 Task: In the  document Daniel.epubMake this file  'available offline' Add shortcut to Drive 'Computers'Email the file to   softage.5@softage.net, with message attached Attention Needed: Please prioritize going through the email I've sent. and file type: 'RTF'
Action: Mouse moved to (55, 73)
Screenshot: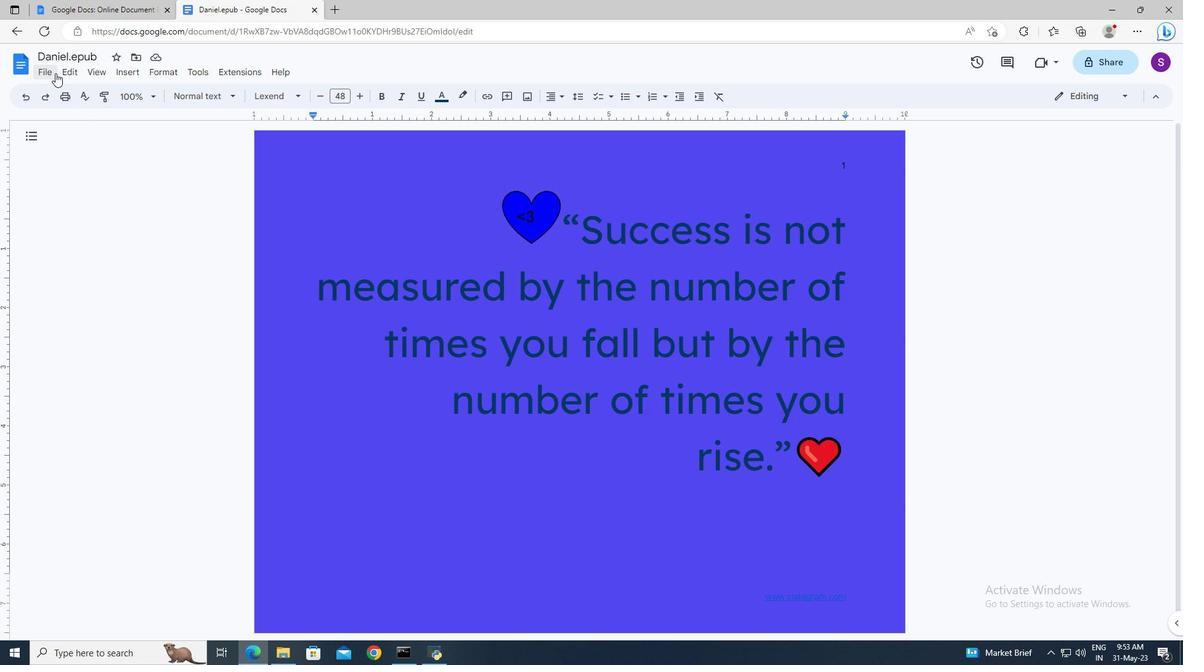 
Action: Mouse pressed left at (55, 73)
Screenshot: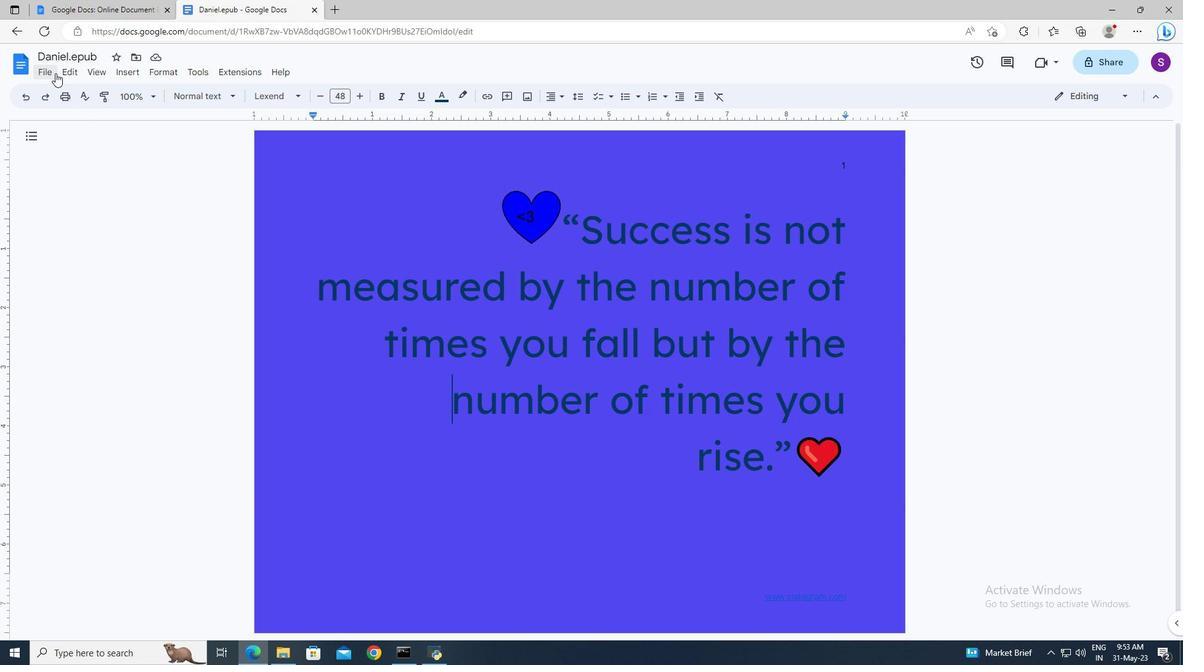 
Action: Mouse moved to (82, 336)
Screenshot: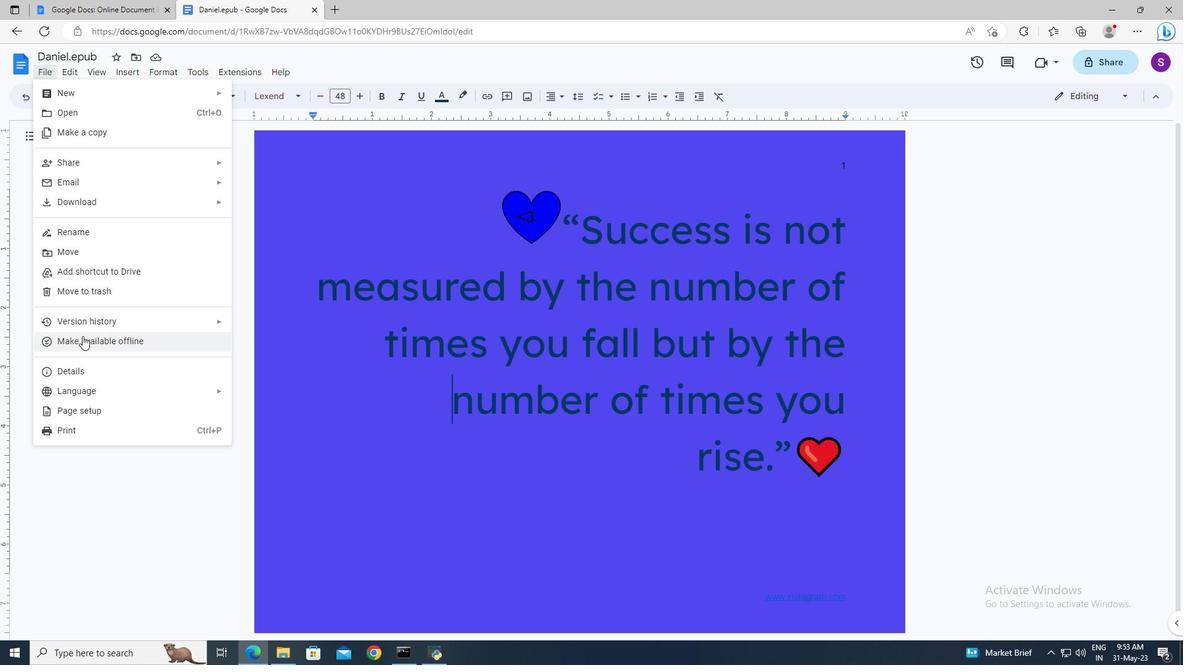 
Action: Mouse pressed left at (82, 336)
Screenshot: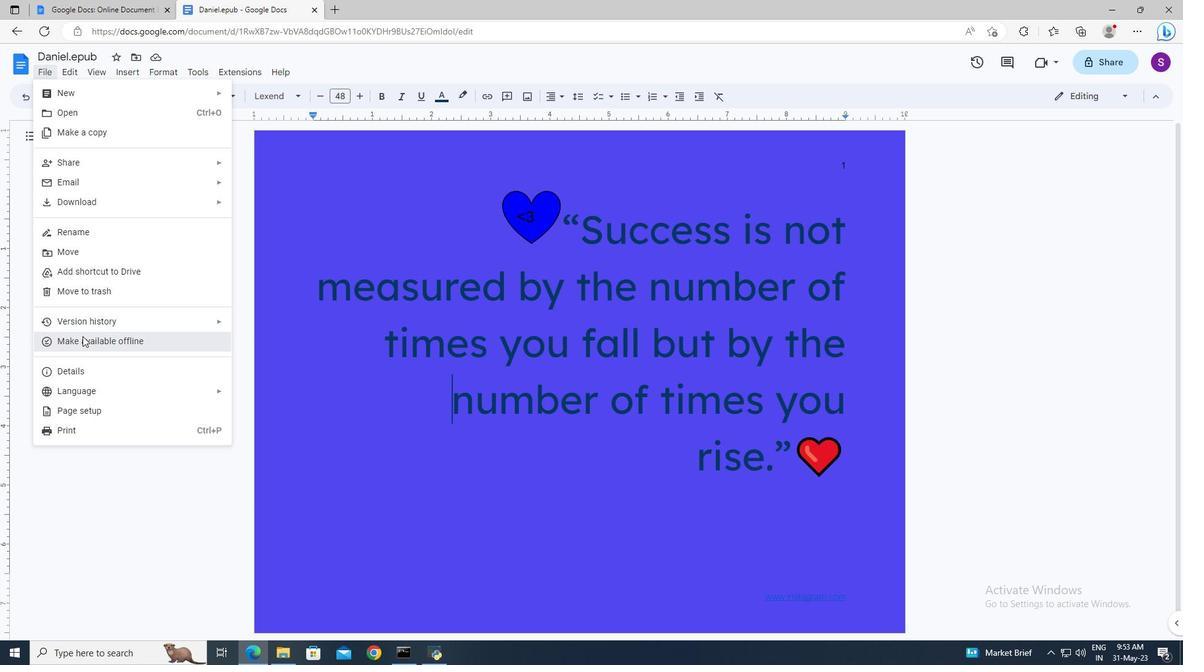 
Action: Mouse moved to (48, 71)
Screenshot: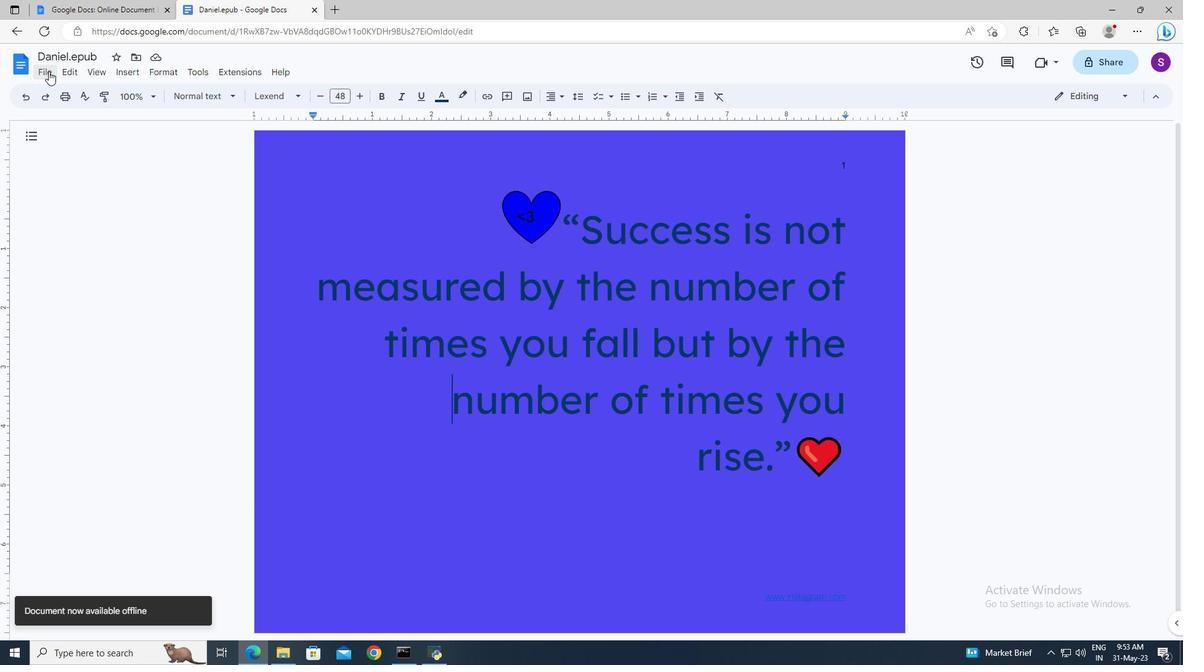 
Action: Mouse pressed left at (48, 71)
Screenshot: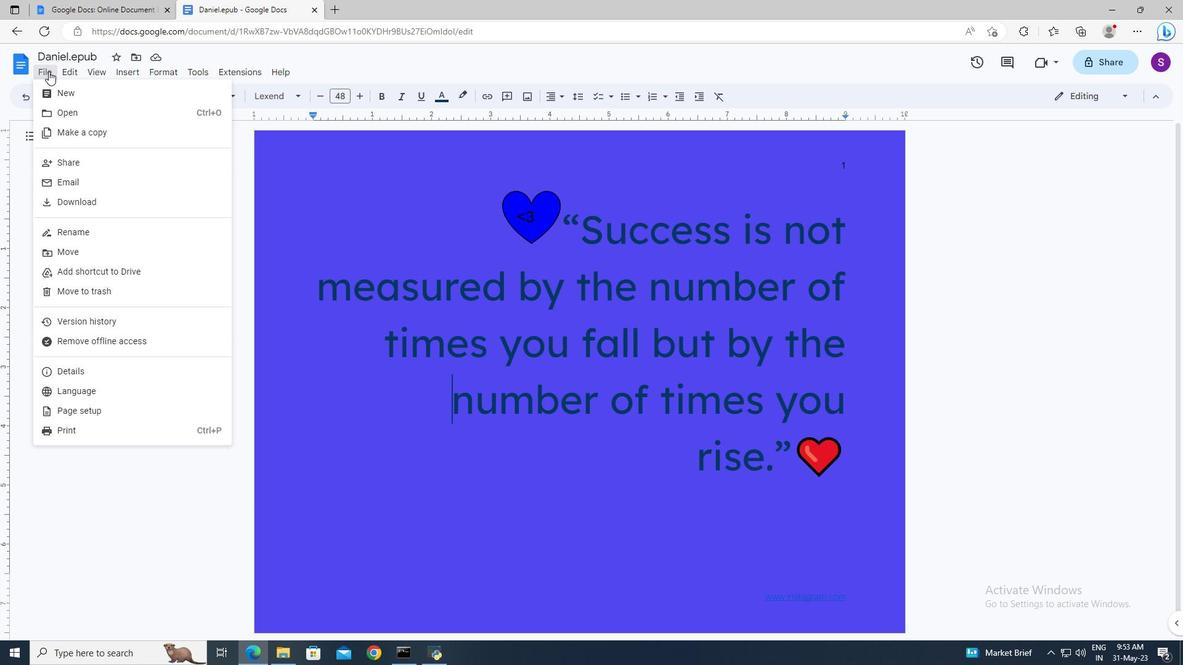 
Action: Mouse moved to (89, 271)
Screenshot: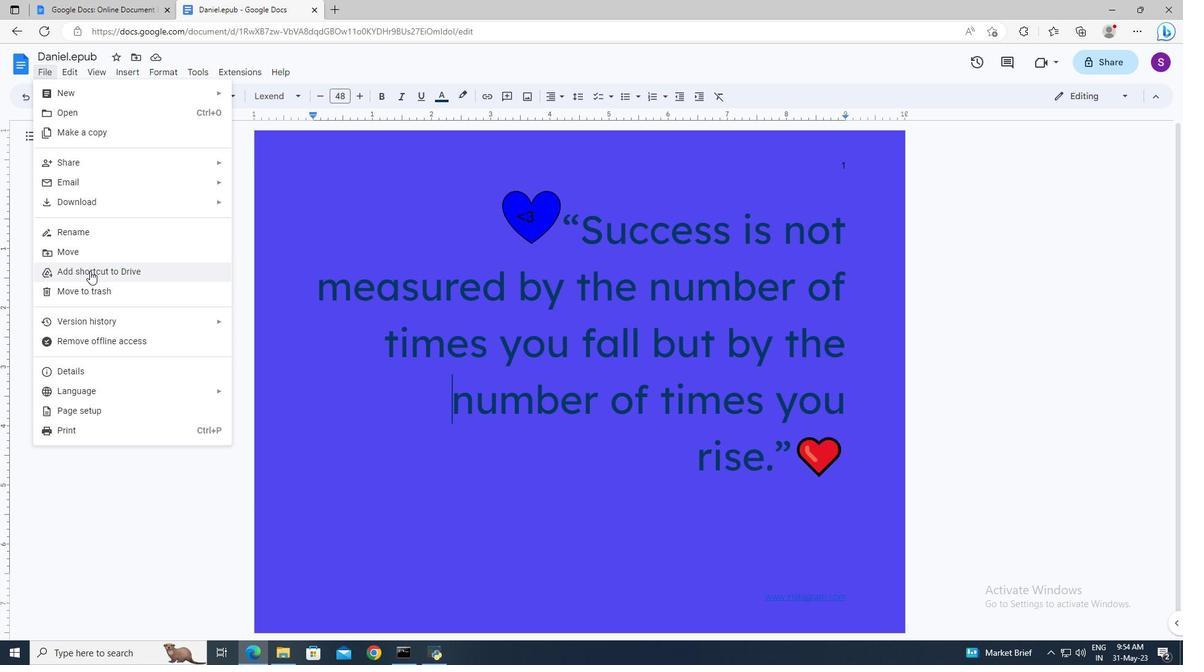 
Action: Mouse pressed left at (89, 271)
Screenshot: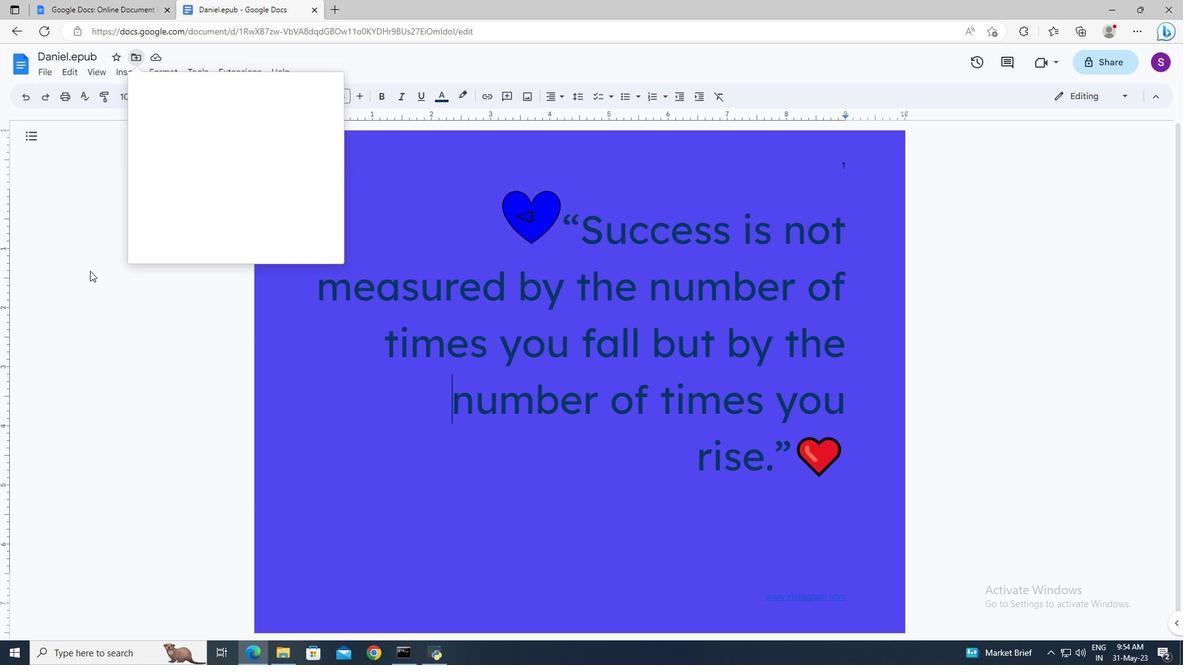 
Action: Mouse moved to (166, 141)
Screenshot: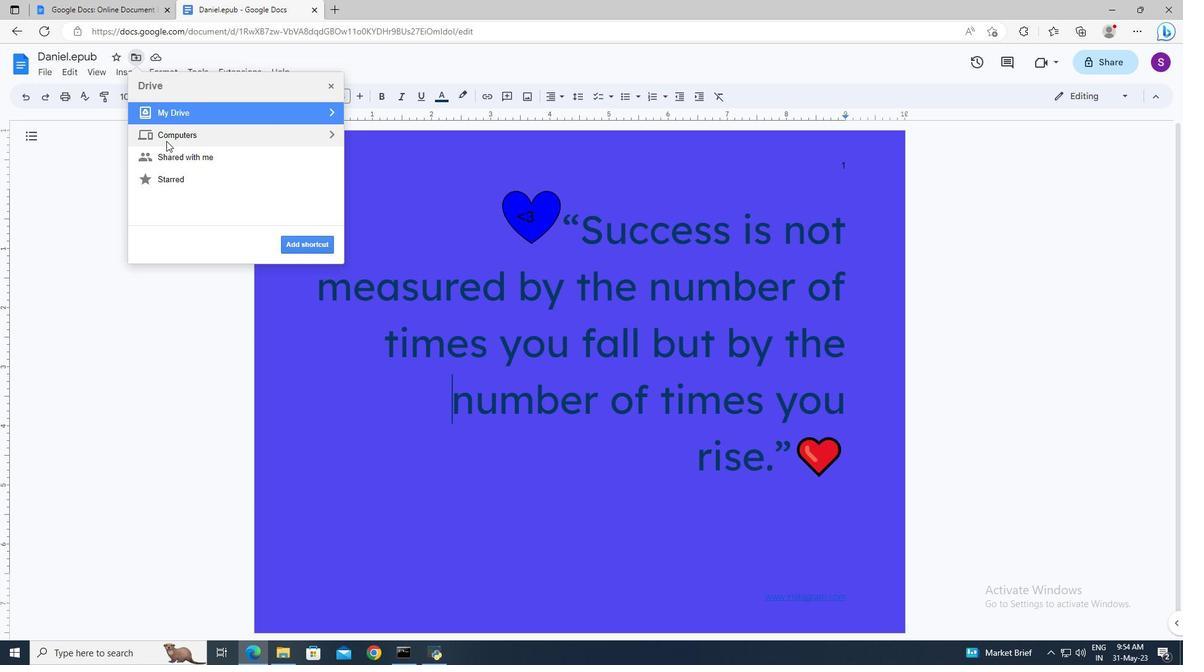 
Action: Mouse pressed left at (166, 141)
Screenshot: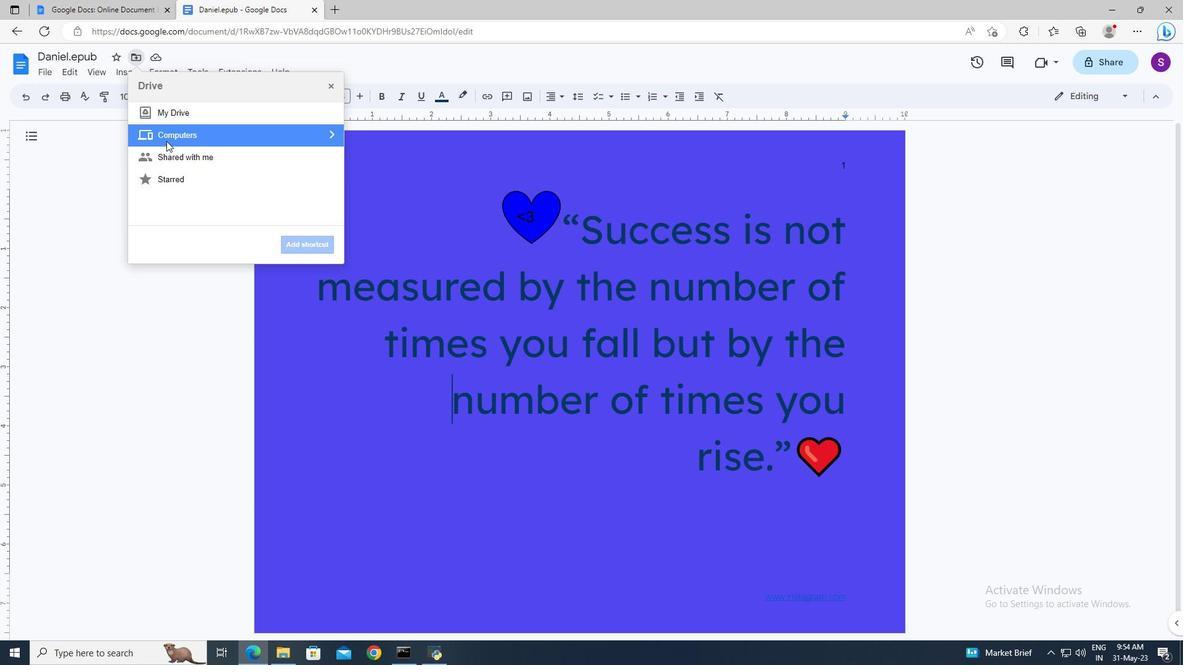 
Action: Mouse moved to (289, 245)
Screenshot: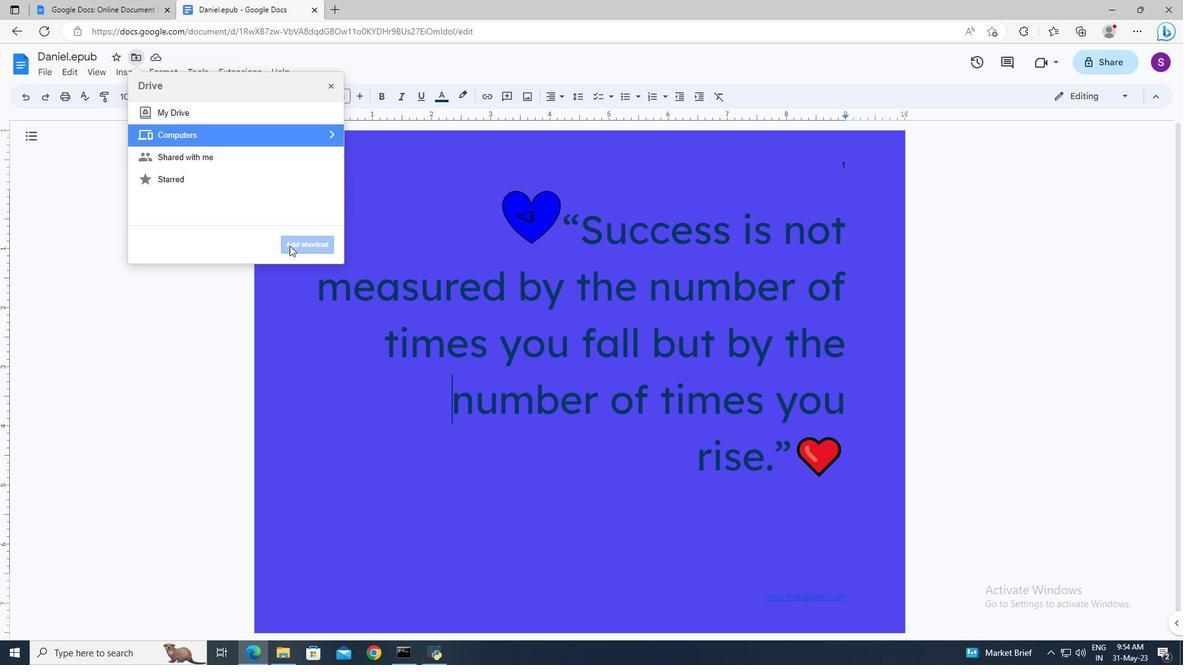 
Action: Mouse pressed left at (289, 245)
Screenshot: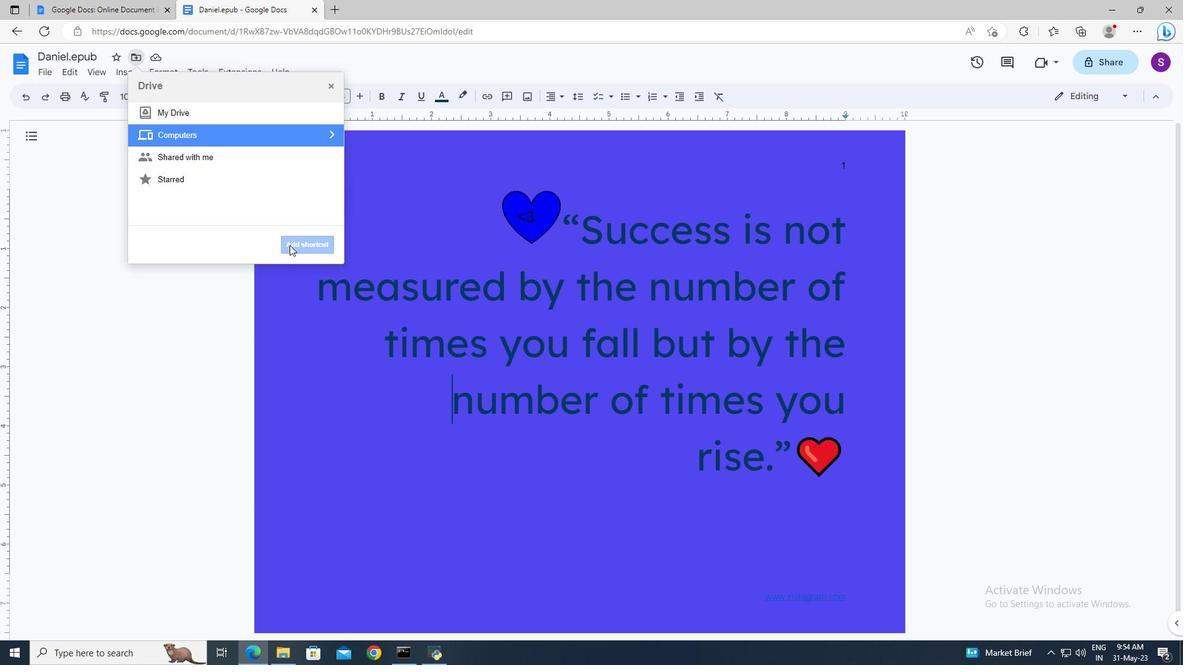
Action: Mouse moved to (332, 86)
Screenshot: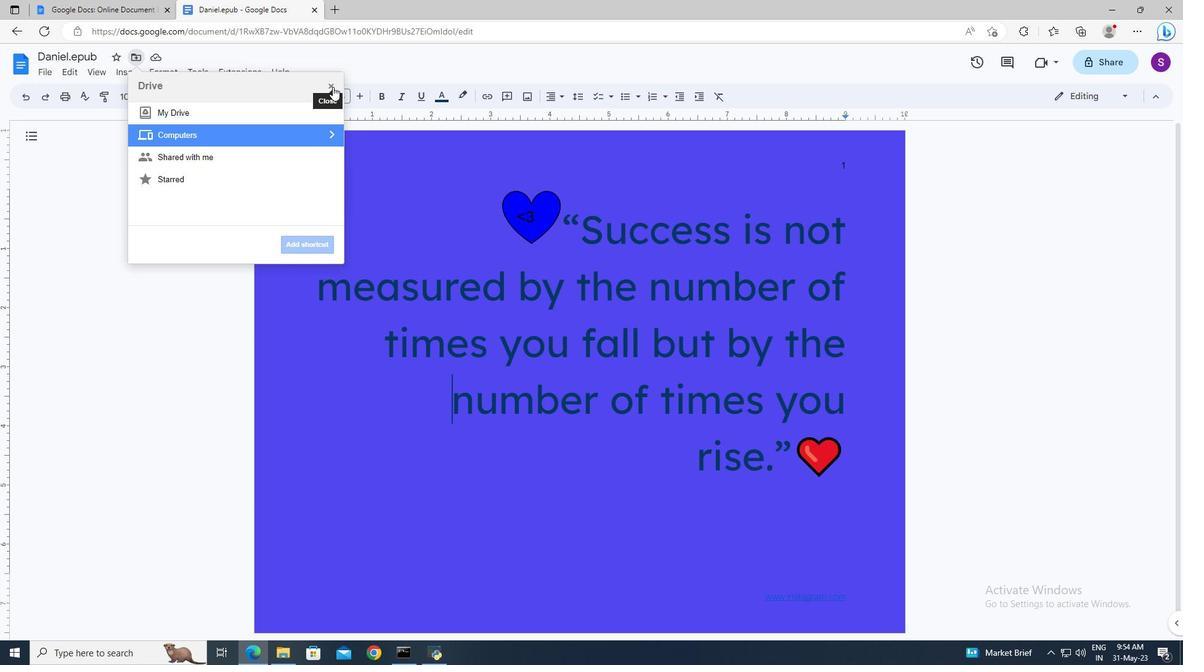 
Action: Mouse pressed left at (332, 86)
Screenshot: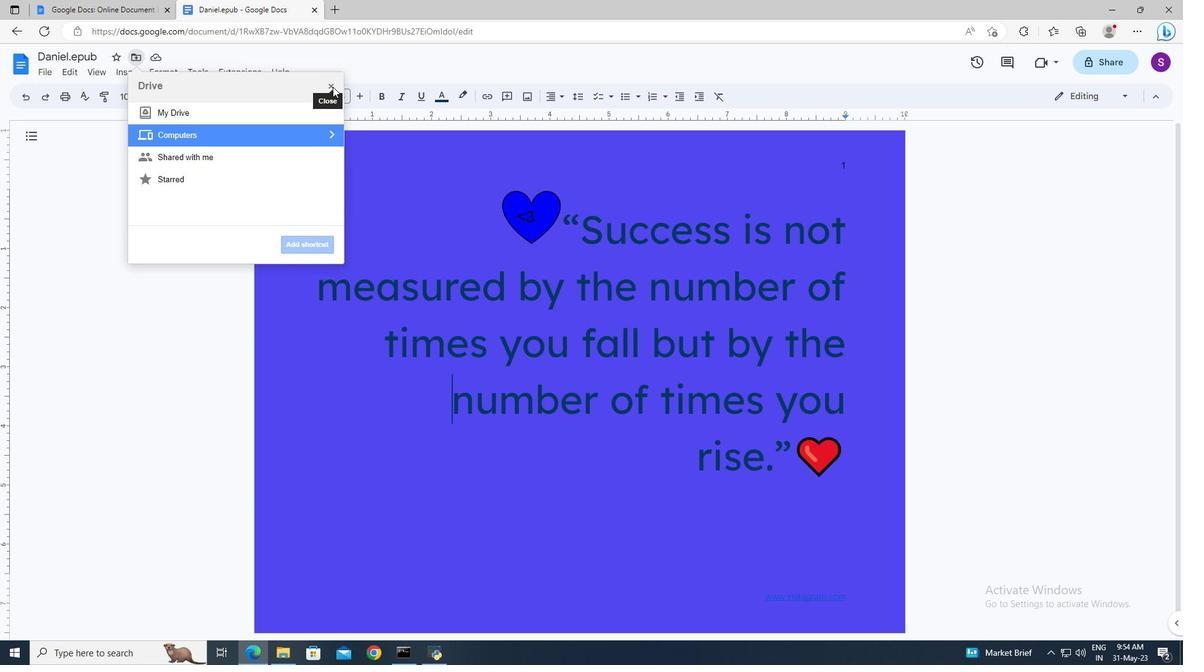 
Action: Mouse moved to (55, 76)
Screenshot: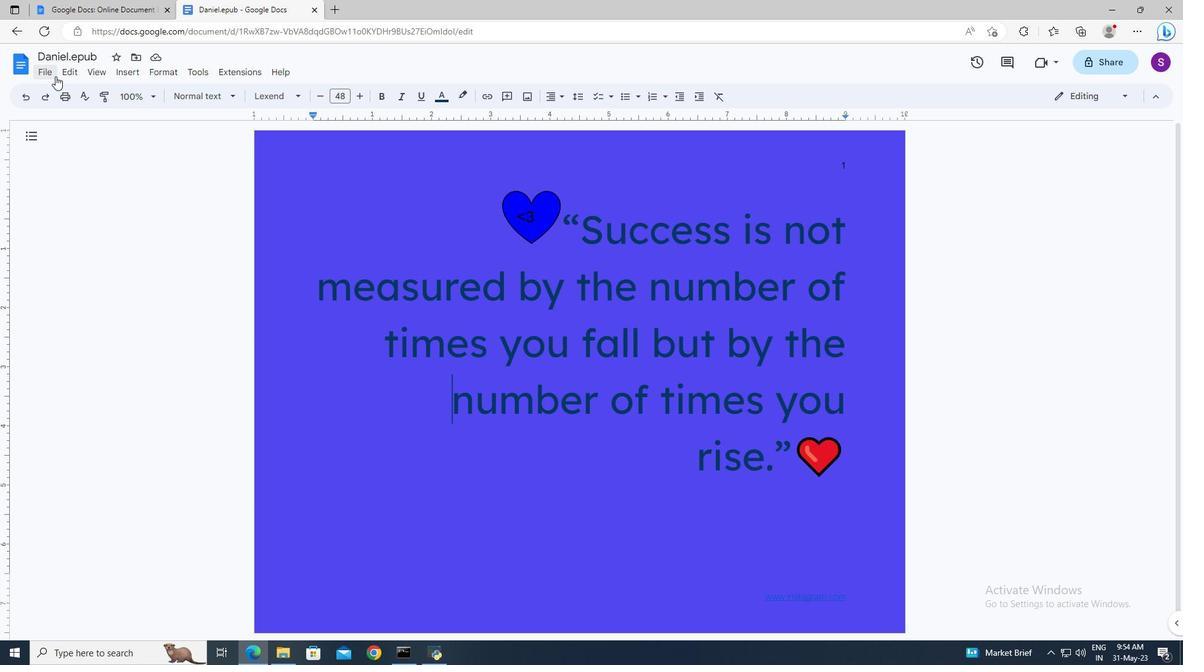 
Action: Mouse pressed left at (55, 76)
Screenshot: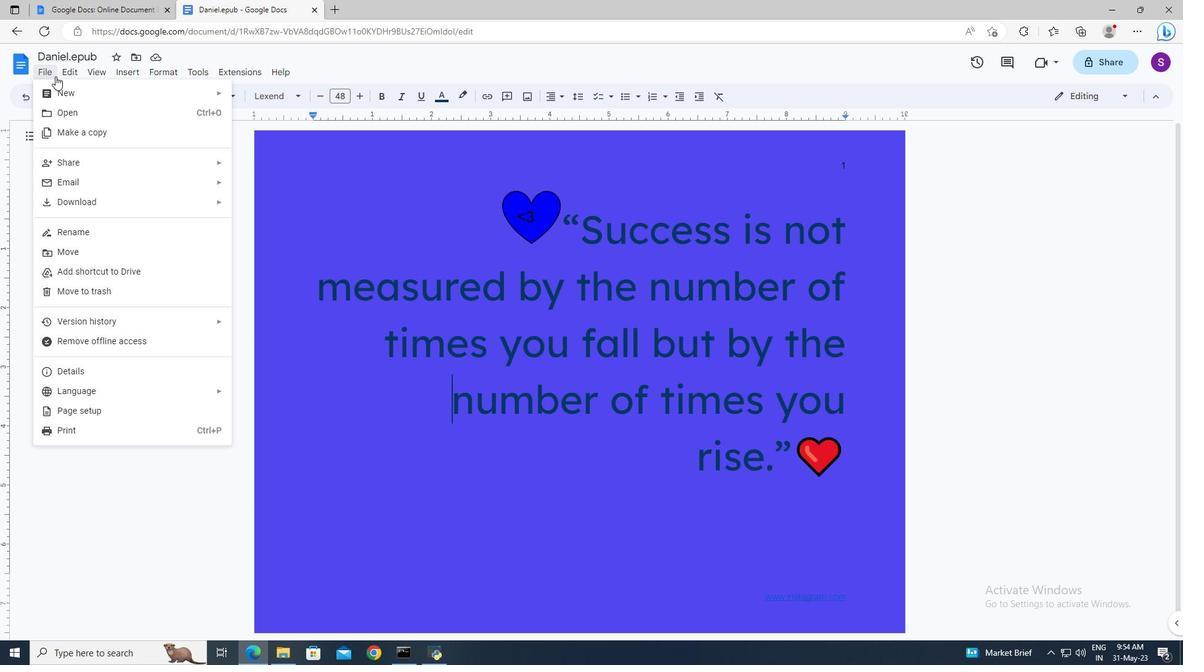 
Action: Mouse moved to (247, 181)
Screenshot: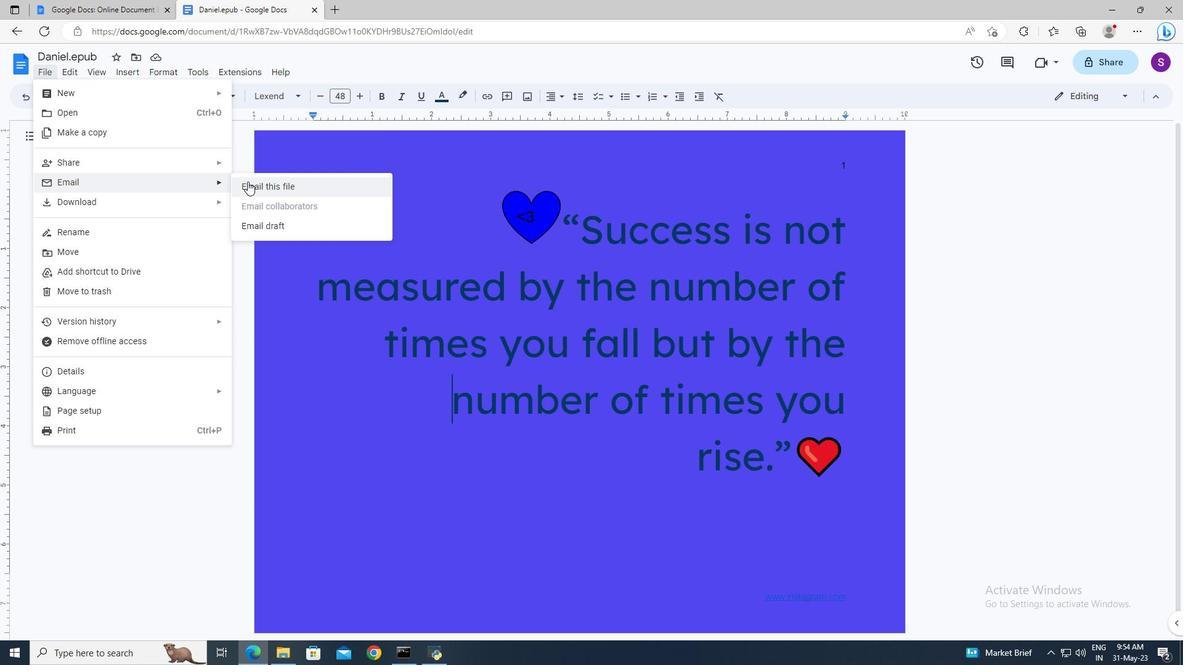 
Action: Mouse pressed left at (247, 181)
Screenshot: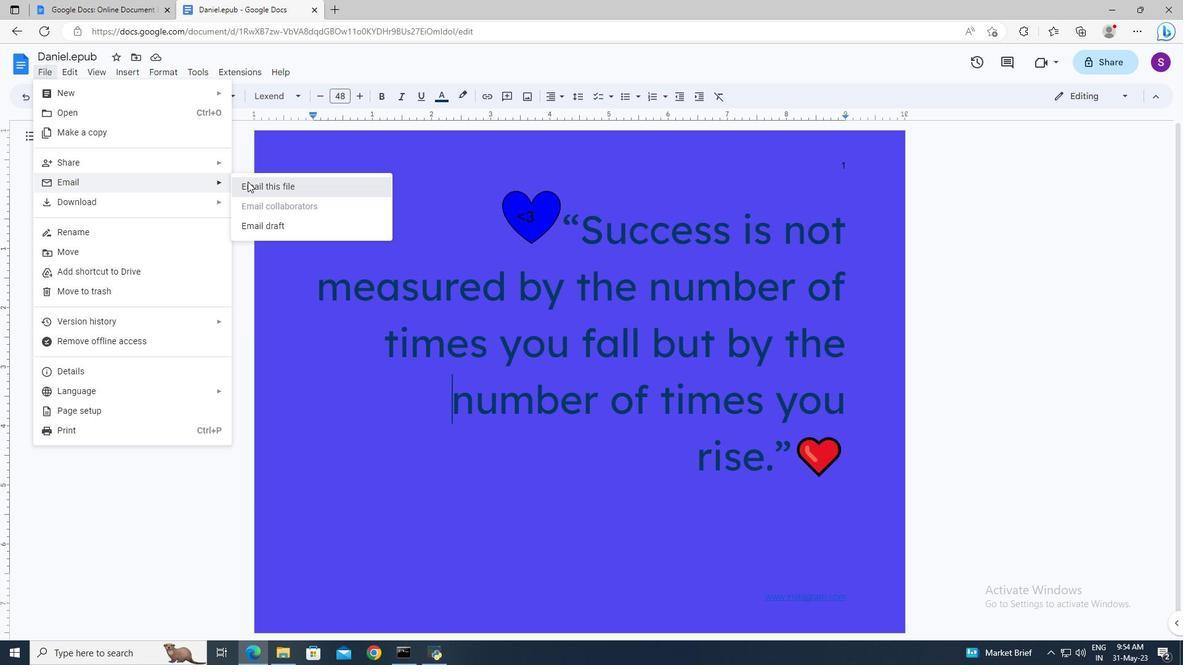 
Action: Mouse moved to (469, 271)
Screenshot: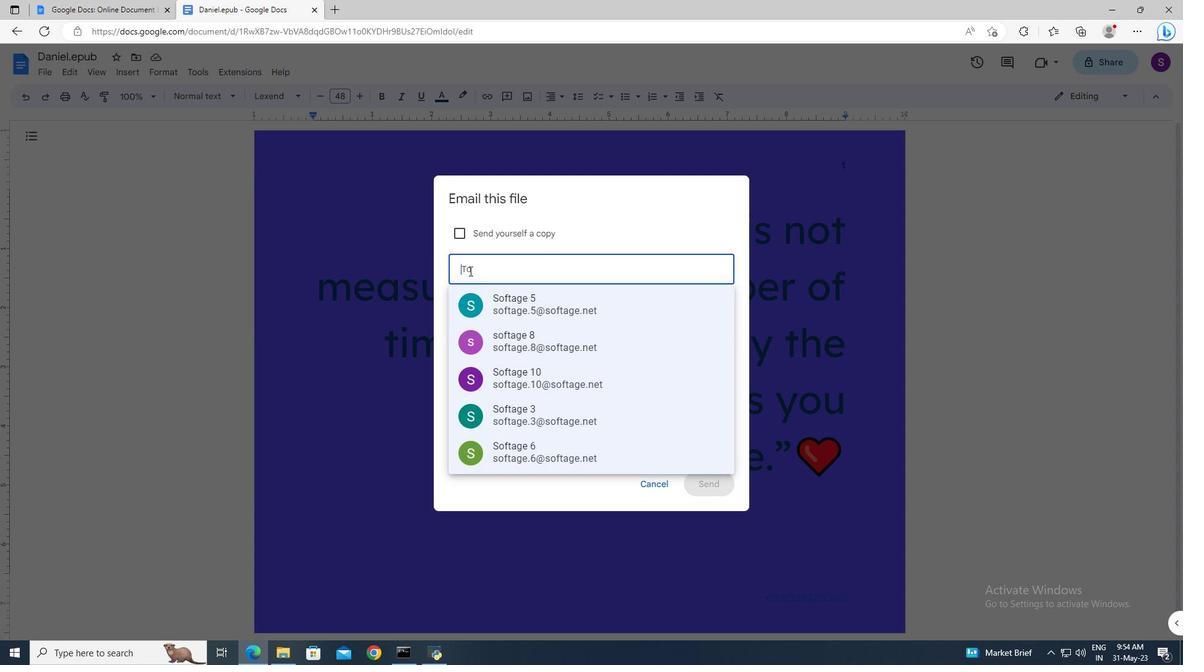 
Action: Mouse pressed left at (469, 271)
Screenshot: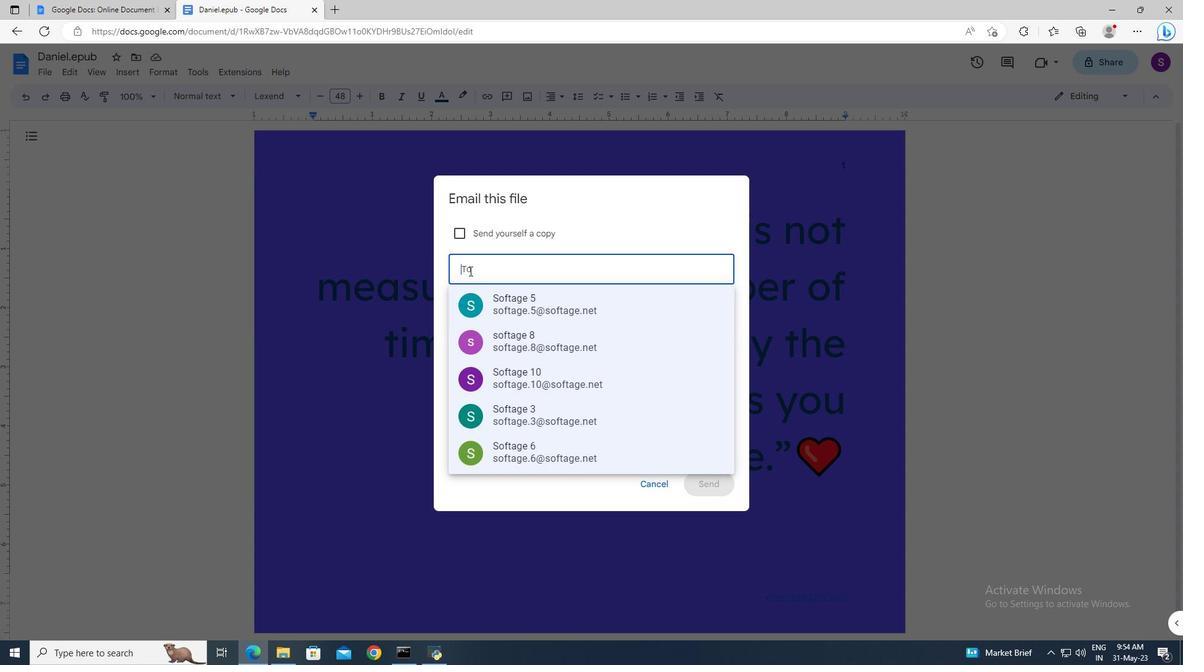 
Action: Mouse moved to (450, 262)
Screenshot: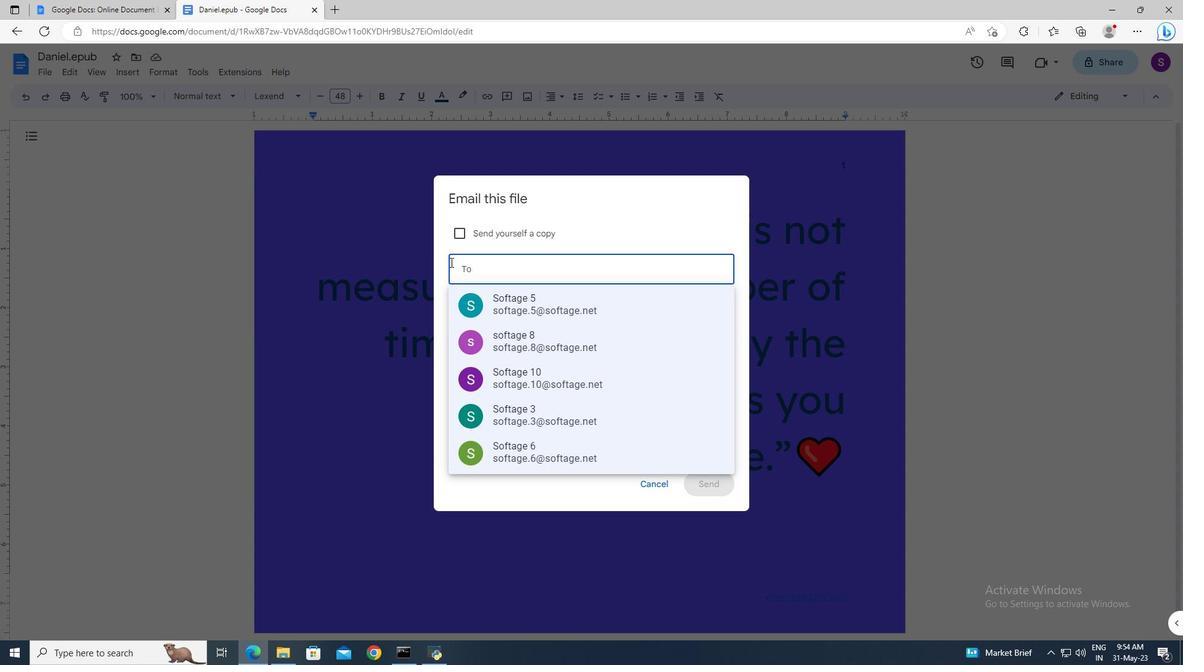
Action: Key pressed softage.5<Key.shift>@softage.net<Key.enter>
Screenshot: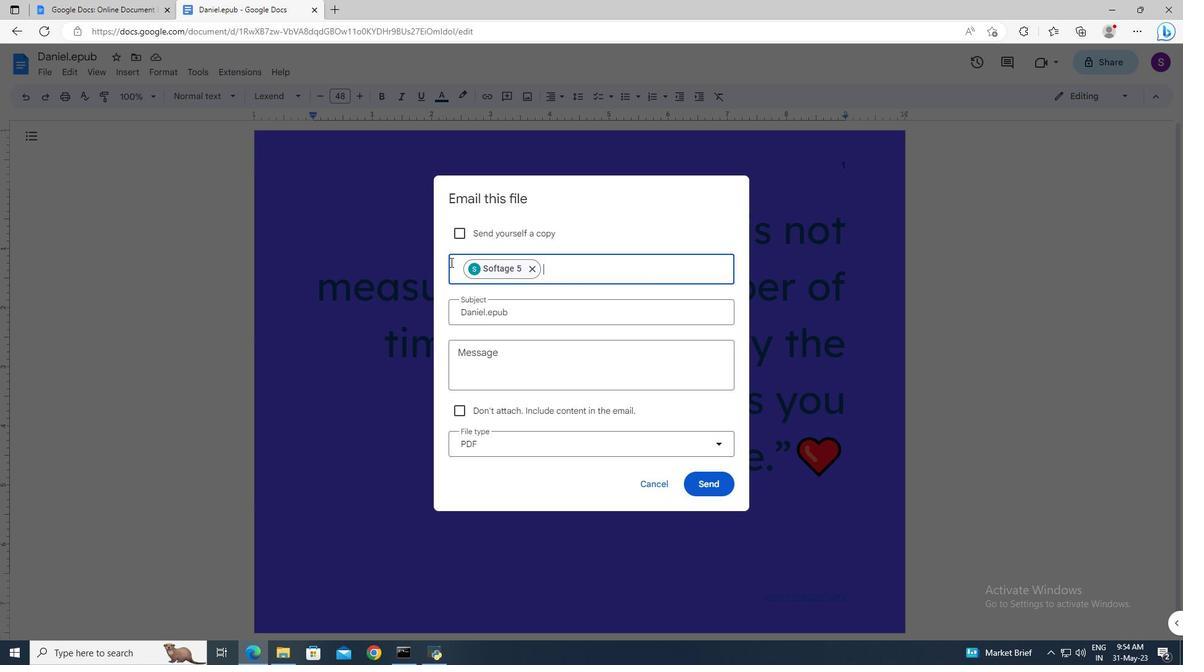
Action: Mouse moved to (458, 349)
Screenshot: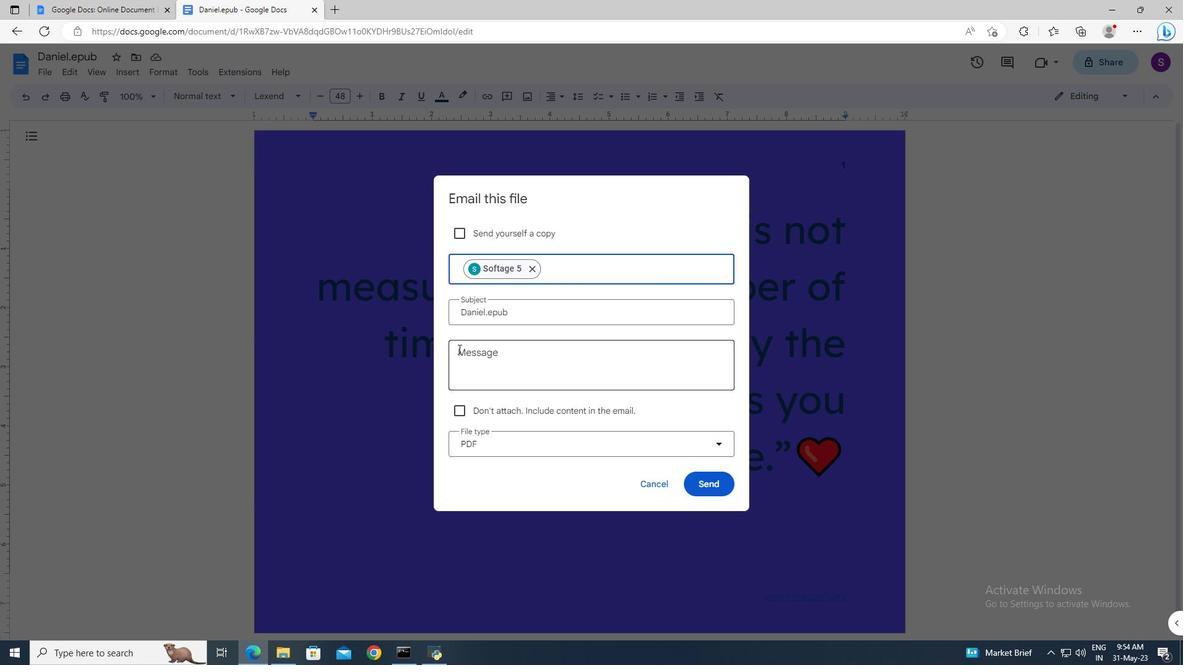 
Action: Mouse pressed left at (458, 349)
Screenshot: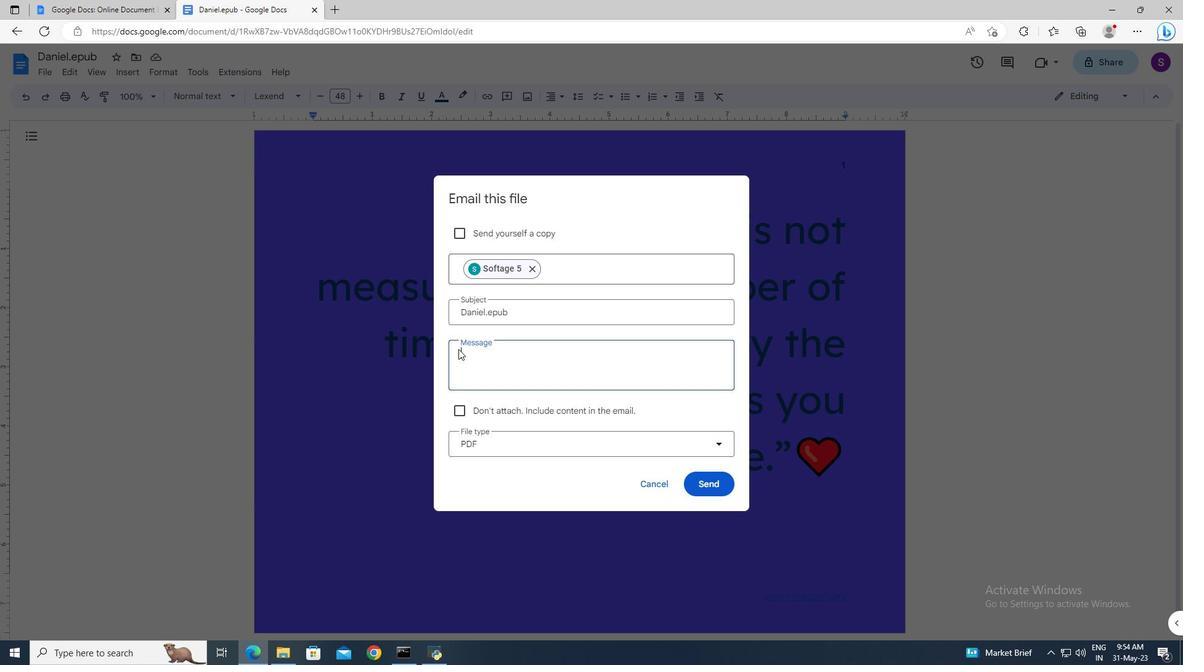 
Action: Key pressed <Key.shift>Attention<Key.space><Key.shift>Needed<Key.shift>:<Key.space><Key.shift>Please<Key.space>prioritize<Key.space>going<Key.space>through<Key.space>the<Key.space>email<Key.space><Key.shift>I've<Key.space>sent.
Screenshot: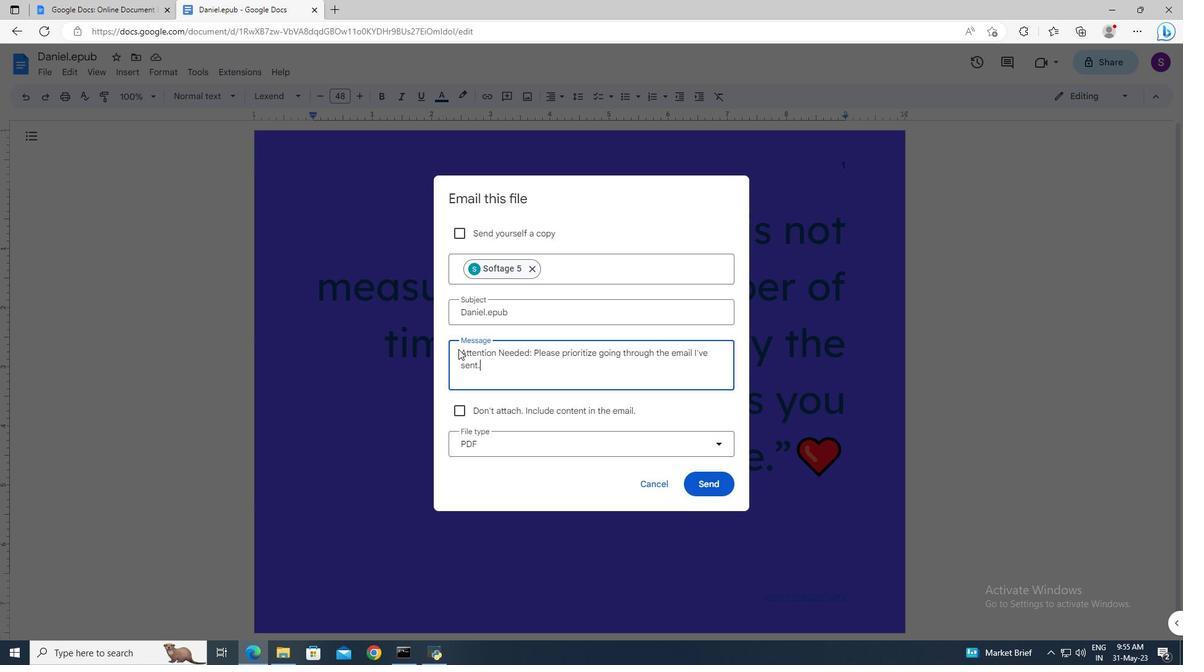 
Action: Mouse moved to (502, 445)
Screenshot: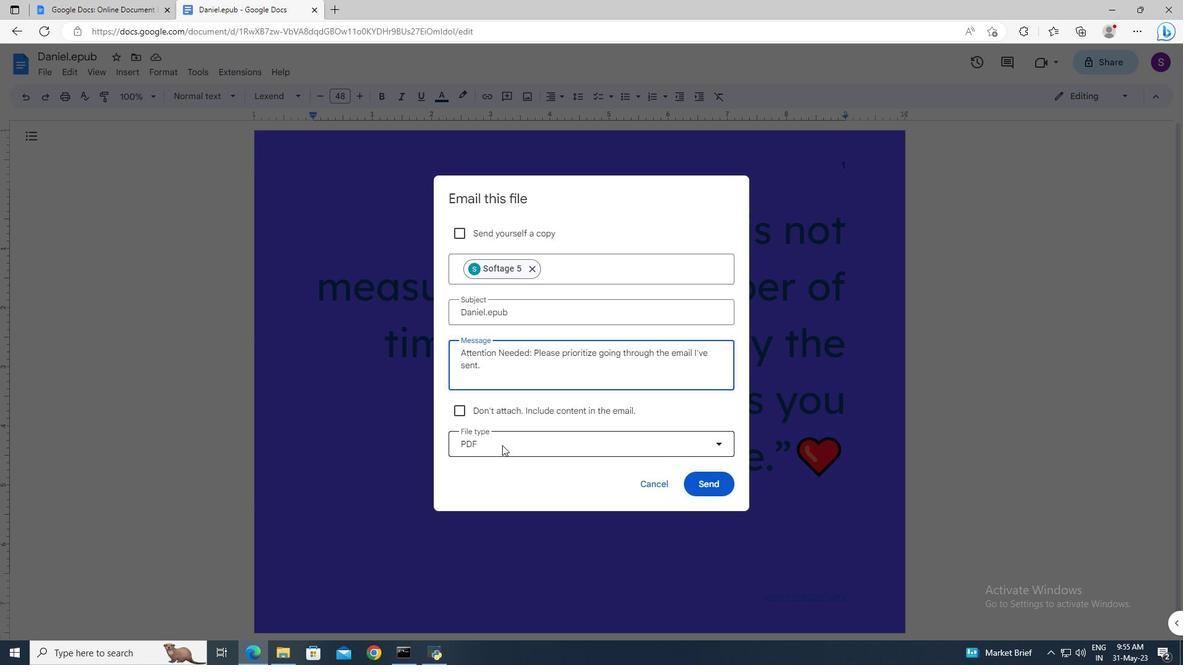 
Action: Mouse pressed left at (502, 445)
Screenshot: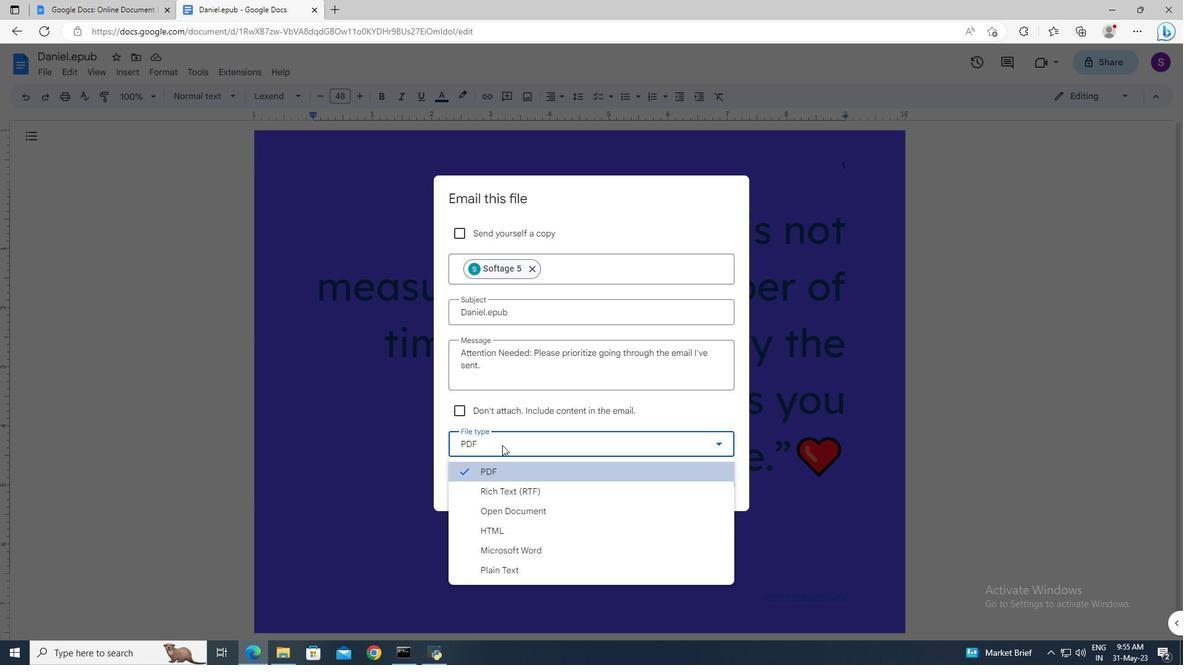 
Action: Mouse moved to (504, 487)
Screenshot: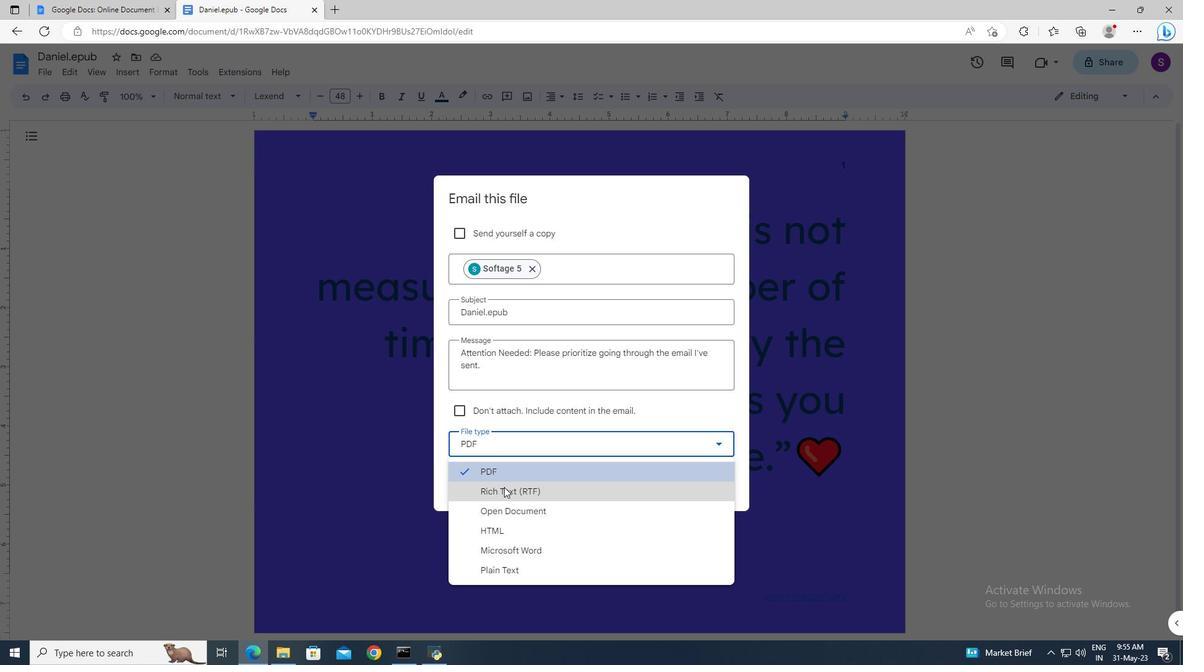 
Action: Mouse pressed left at (504, 487)
Screenshot: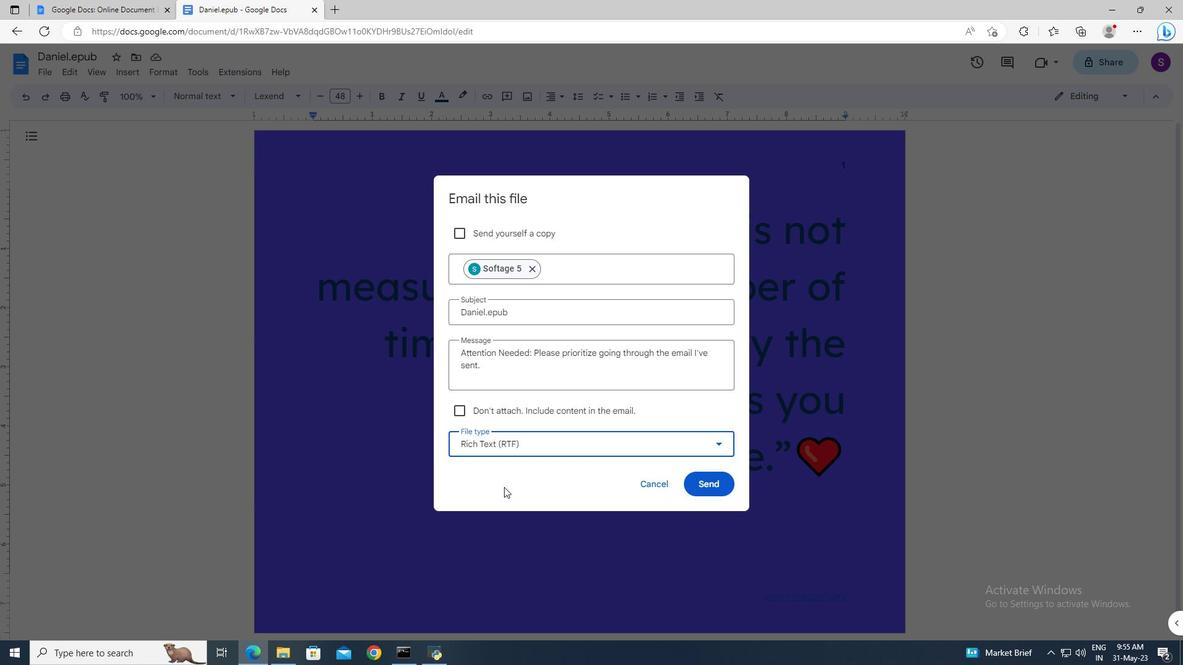 
Action: Mouse moved to (709, 483)
Screenshot: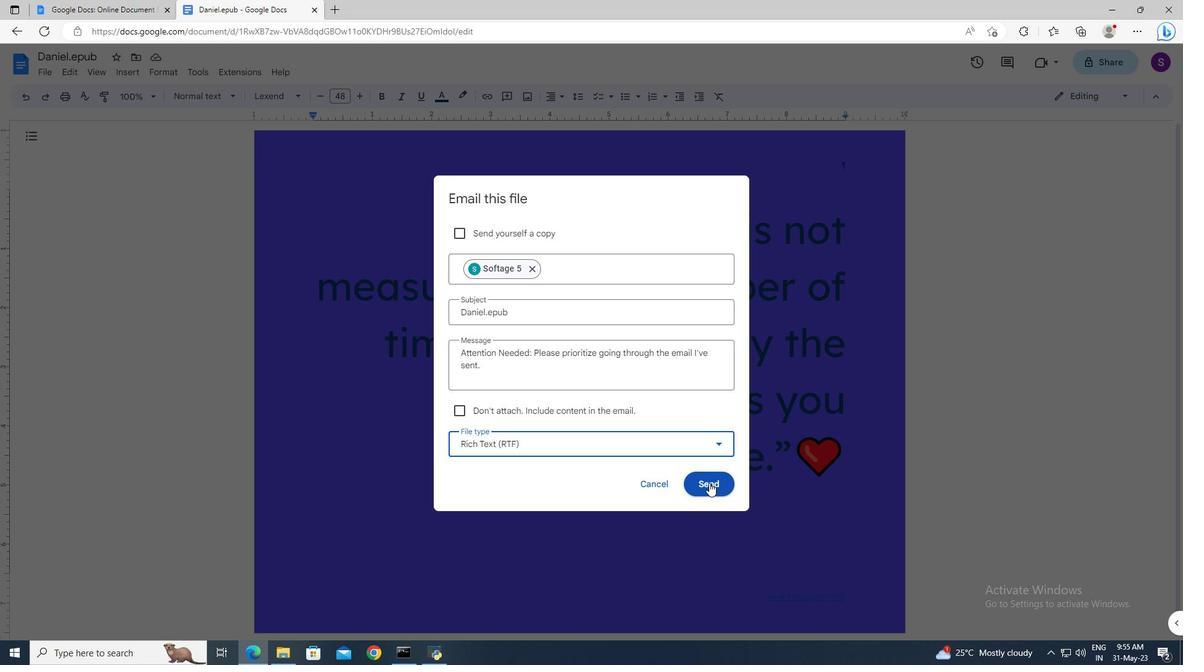 
Action: Mouse pressed left at (709, 483)
Screenshot: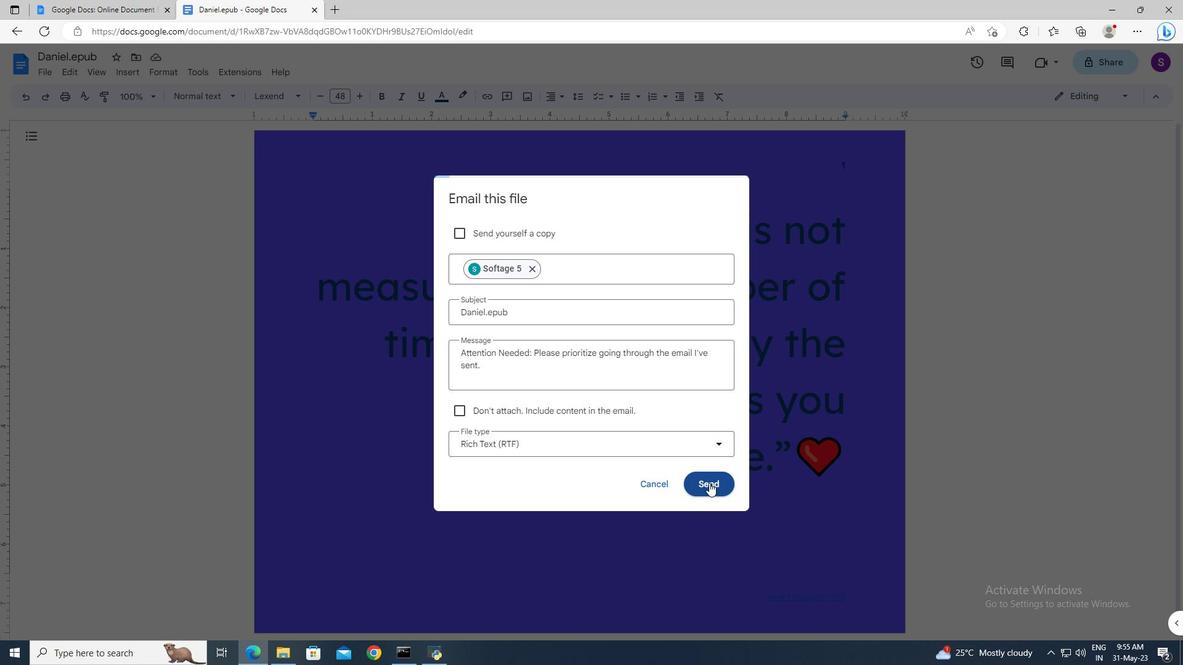 
Action: Mouse moved to (710, 482)
Screenshot: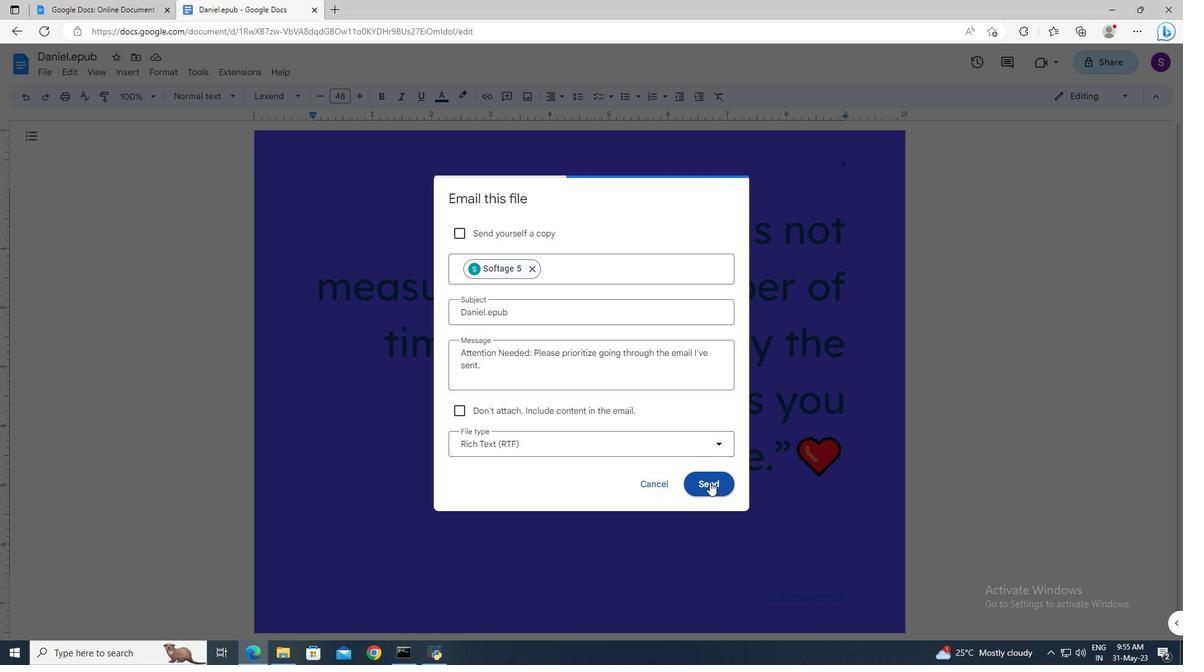 
